 Task: Find restaurants with Thai cuisine.
Action: Mouse moved to (288, 72)
Screenshot: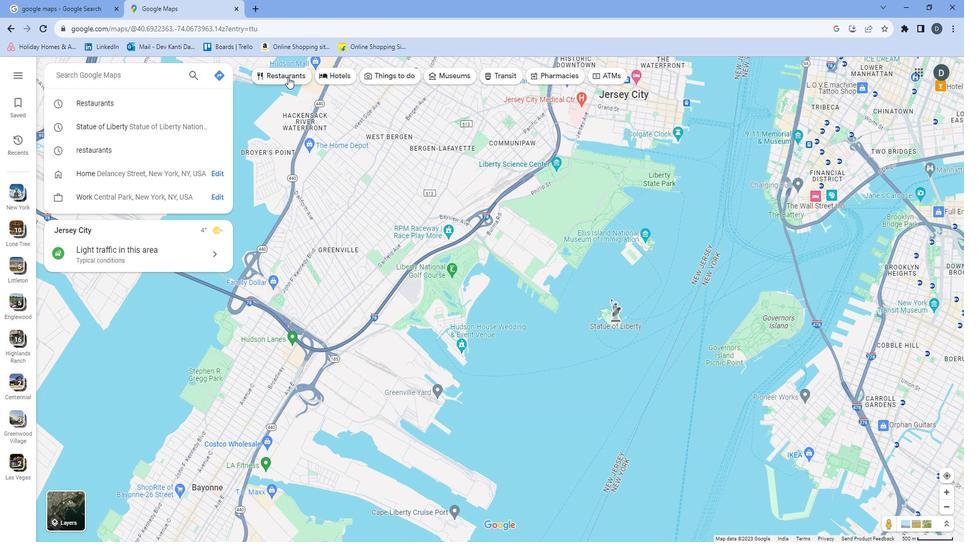 
Action: Mouse pressed left at (288, 72)
Screenshot: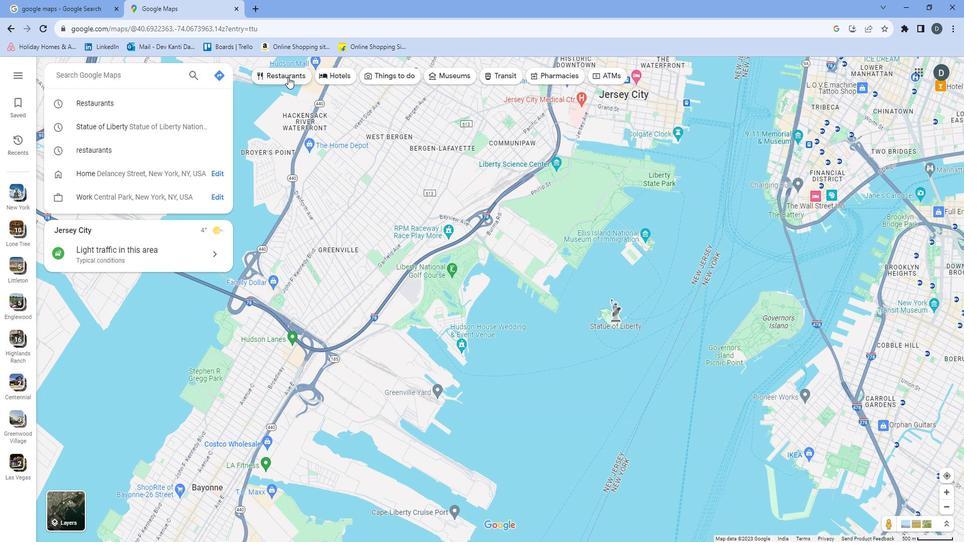 
Action: Mouse moved to (397, 65)
Screenshot: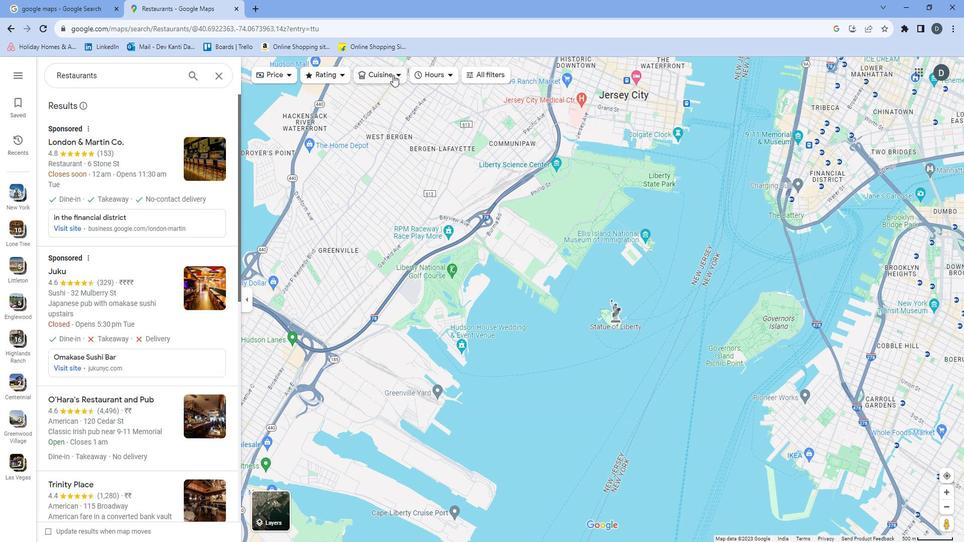 
Action: Mouse pressed left at (397, 65)
Screenshot: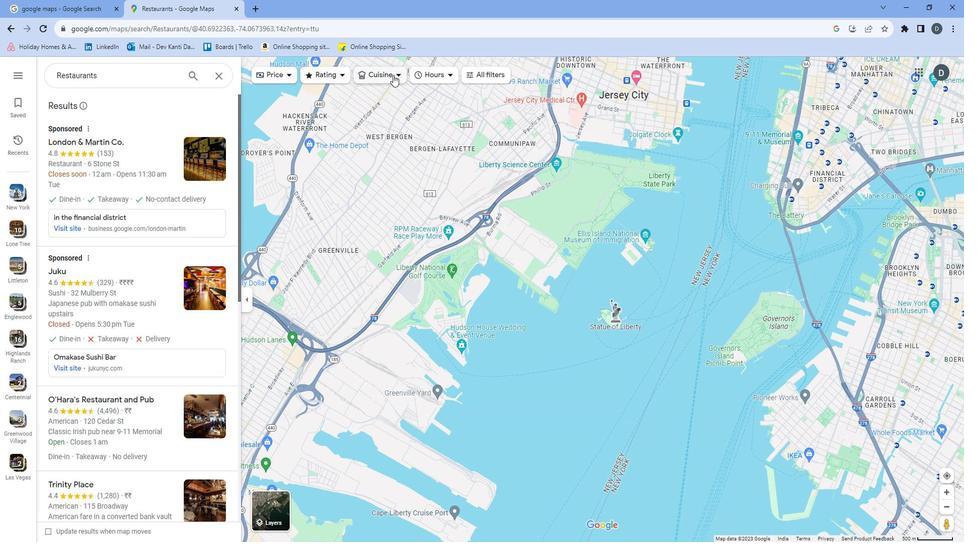 
Action: Mouse moved to (385, 320)
Screenshot: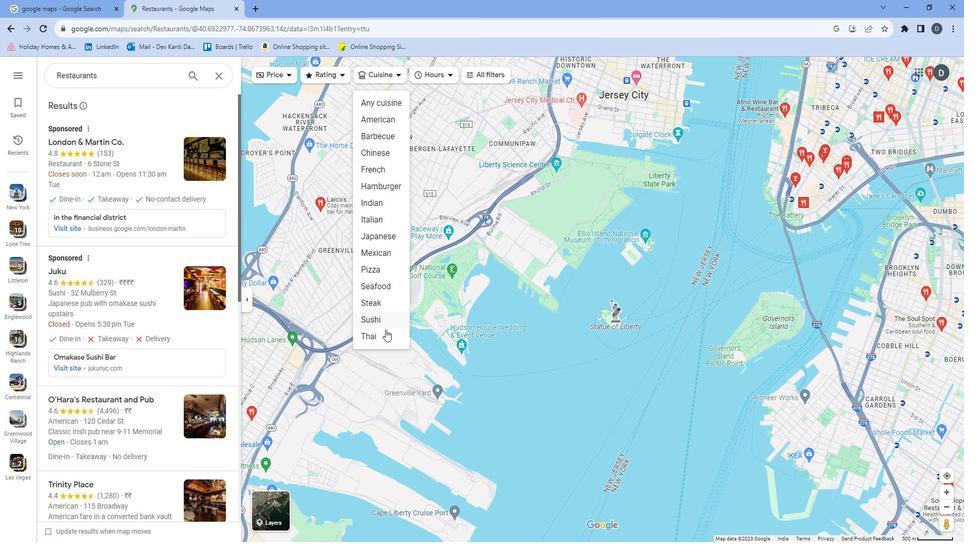 
Action: Mouse pressed left at (385, 320)
Screenshot: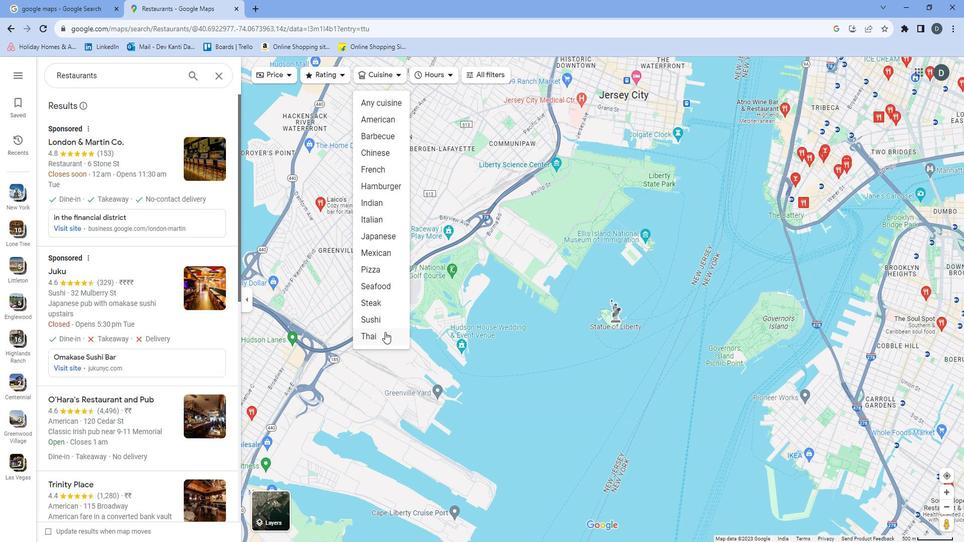 
Action: Mouse moved to (448, 164)
Screenshot: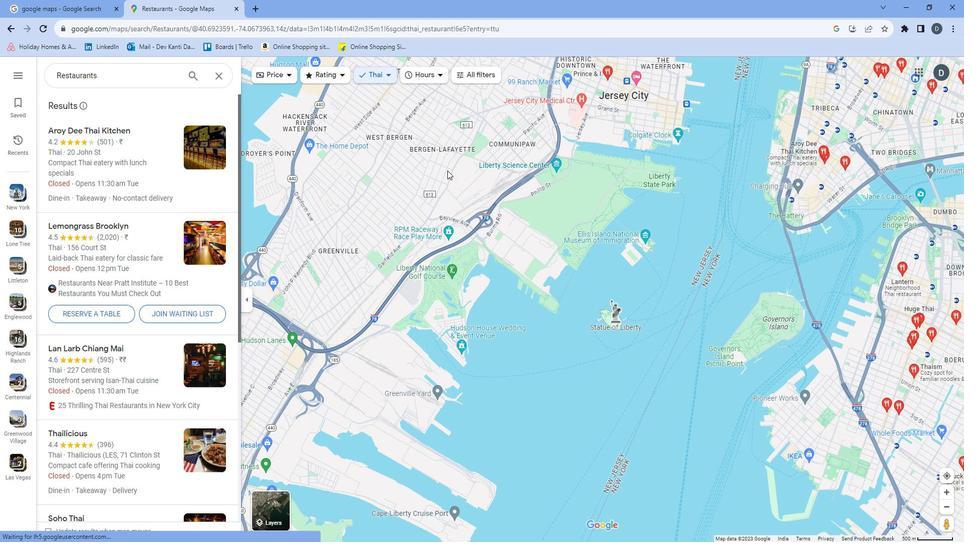 
